Task: In the  document Childlabor.pdfMake this file  'available offline' Check 'Vision History' View the  non- printing characters
Action: Mouse moved to (45, 95)
Screenshot: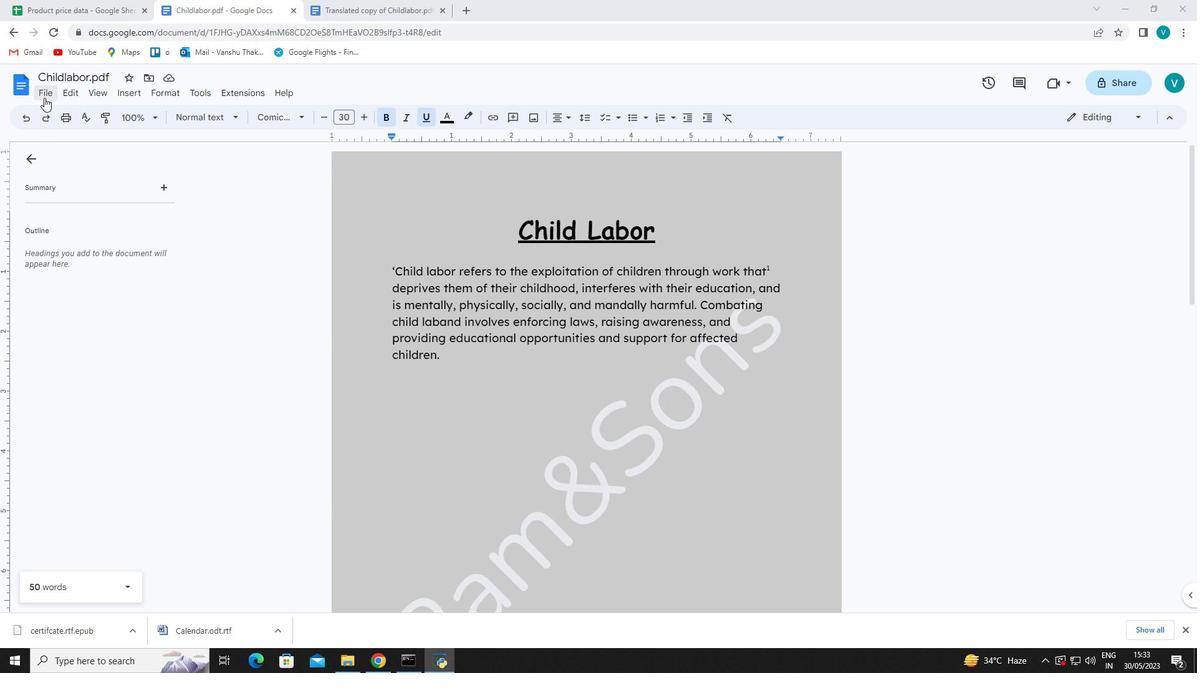 
Action: Mouse pressed left at (45, 95)
Screenshot: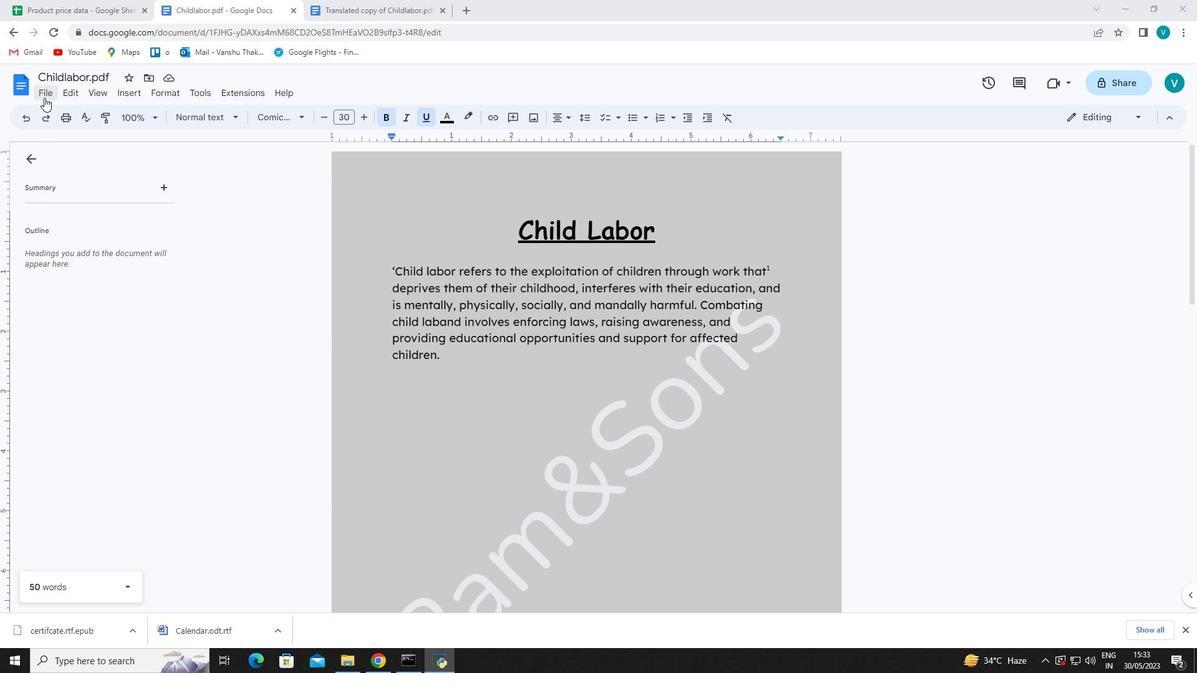 
Action: Mouse moved to (103, 358)
Screenshot: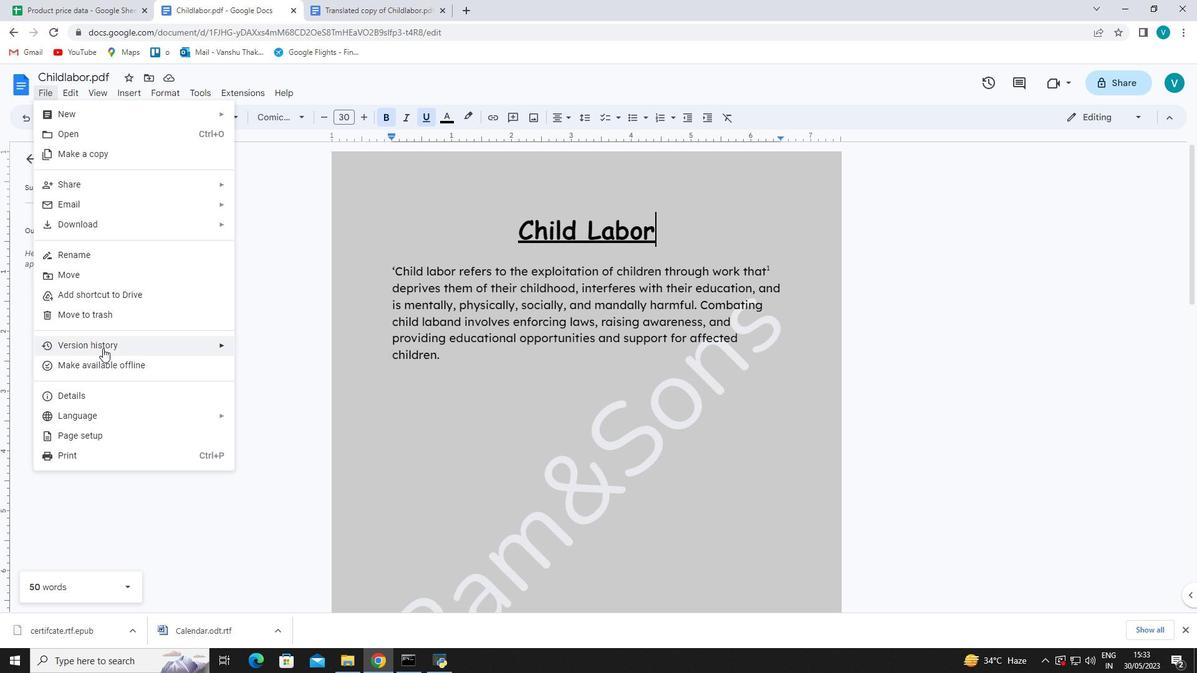 
Action: Mouse pressed left at (103, 358)
Screenshot: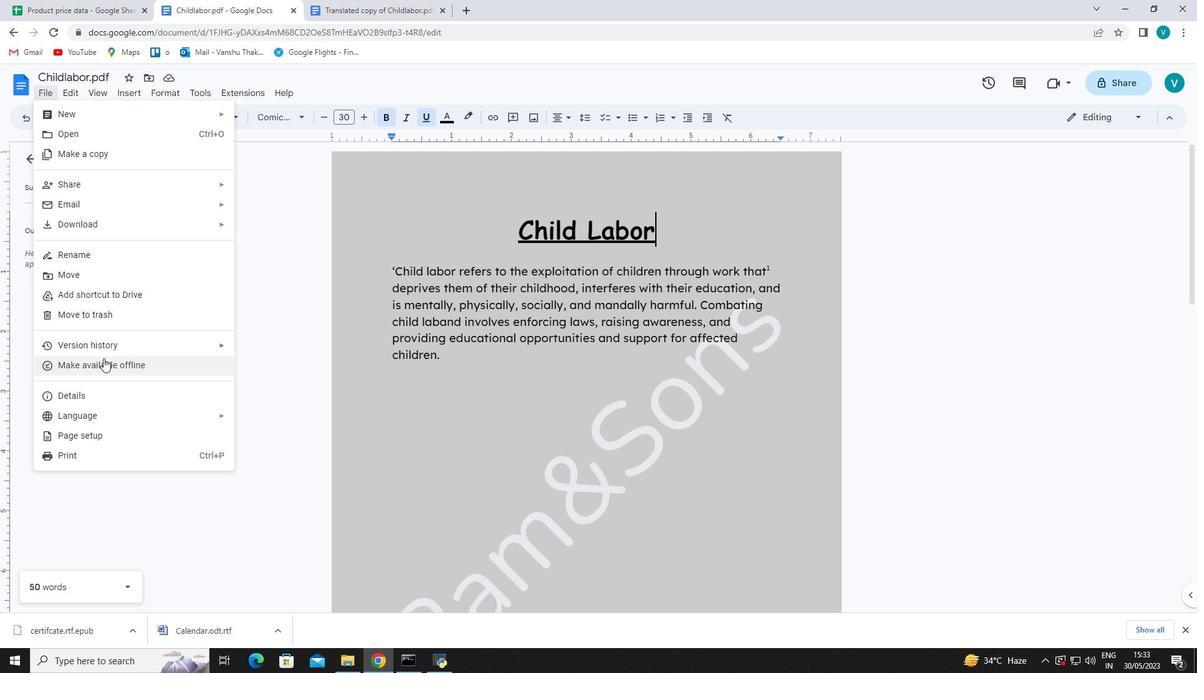 
Action: Mouse moved to (46, 96)
Screenshot: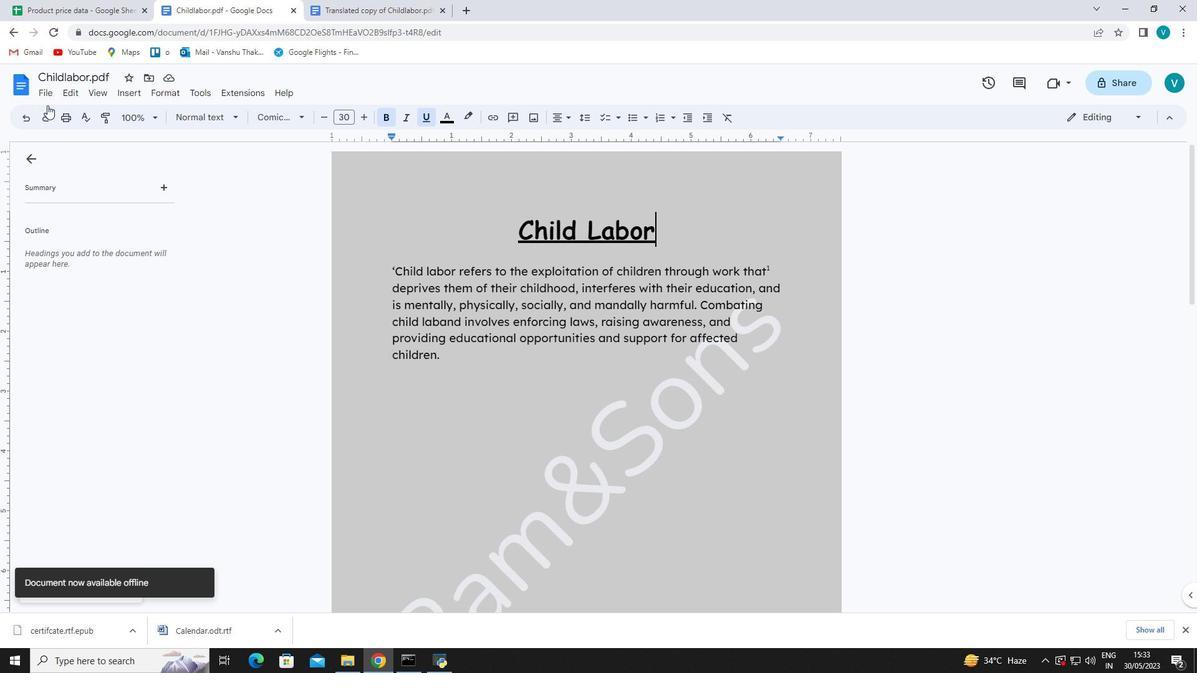 
Action: Mouse pressed left at (46, 96)
Screenshot: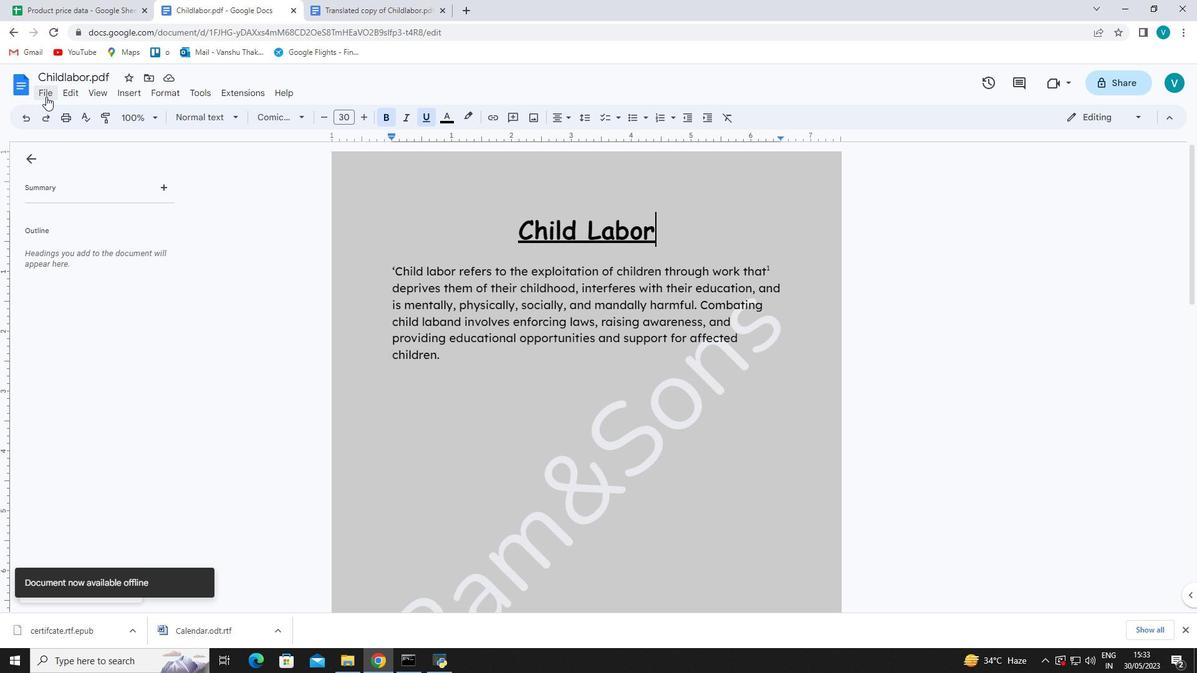 
Action: Mouse moved to (324, 349)
Screenshot: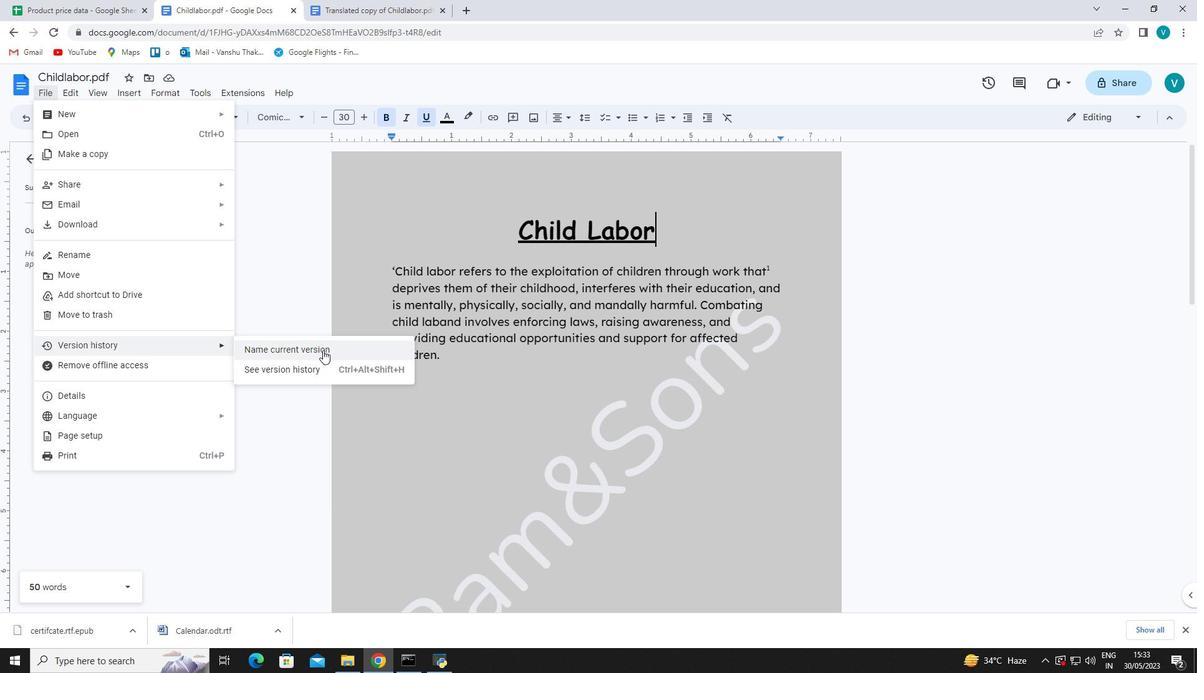 
Action: Mouse pressed left at (324, 349)
Screenshot: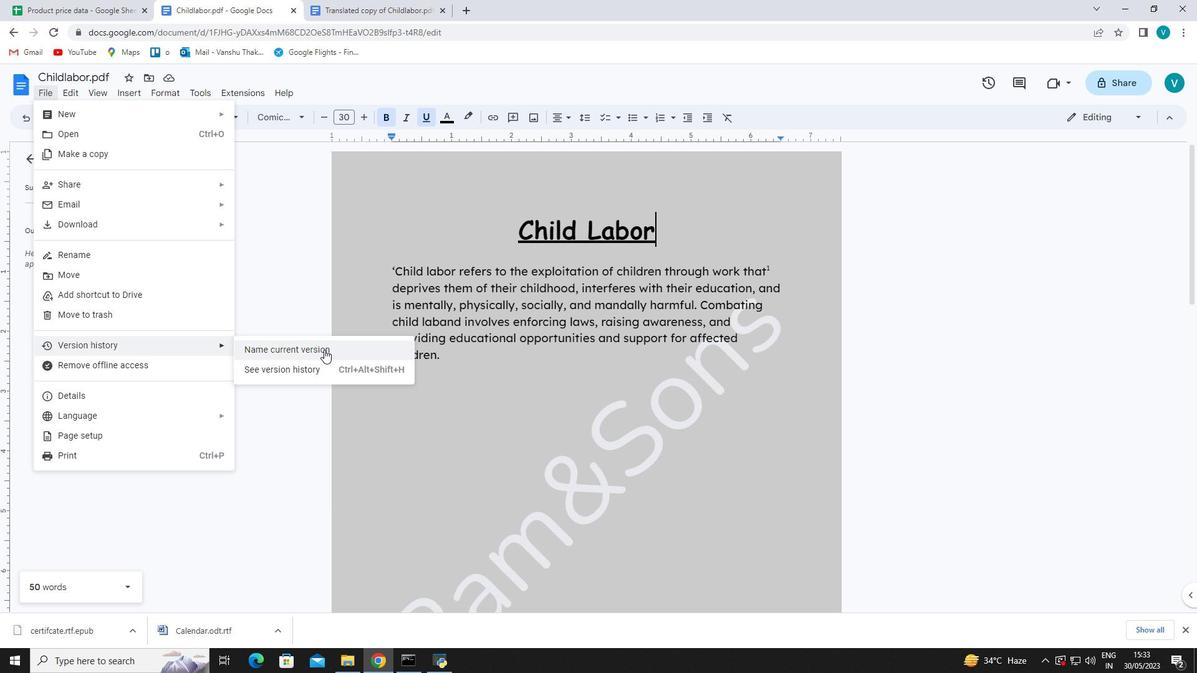 
Action: Mouse moved to (688, 283)
Screenshot: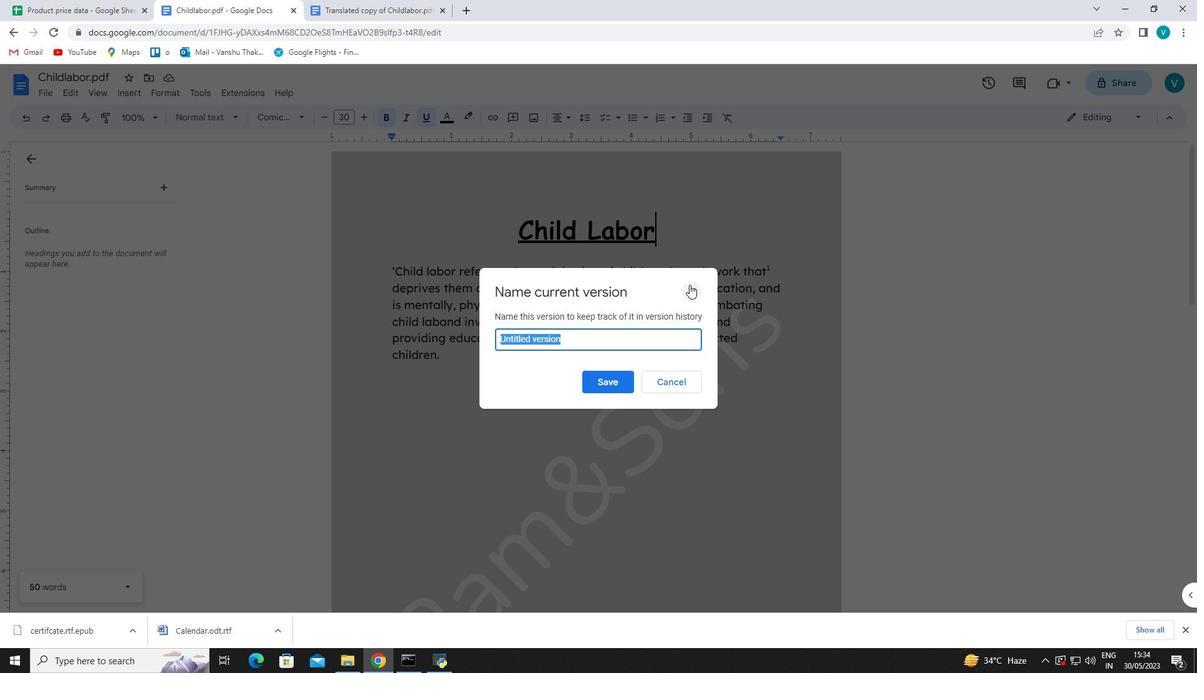 
Action: Mouse pressed left at (688, 283)
Screenshot: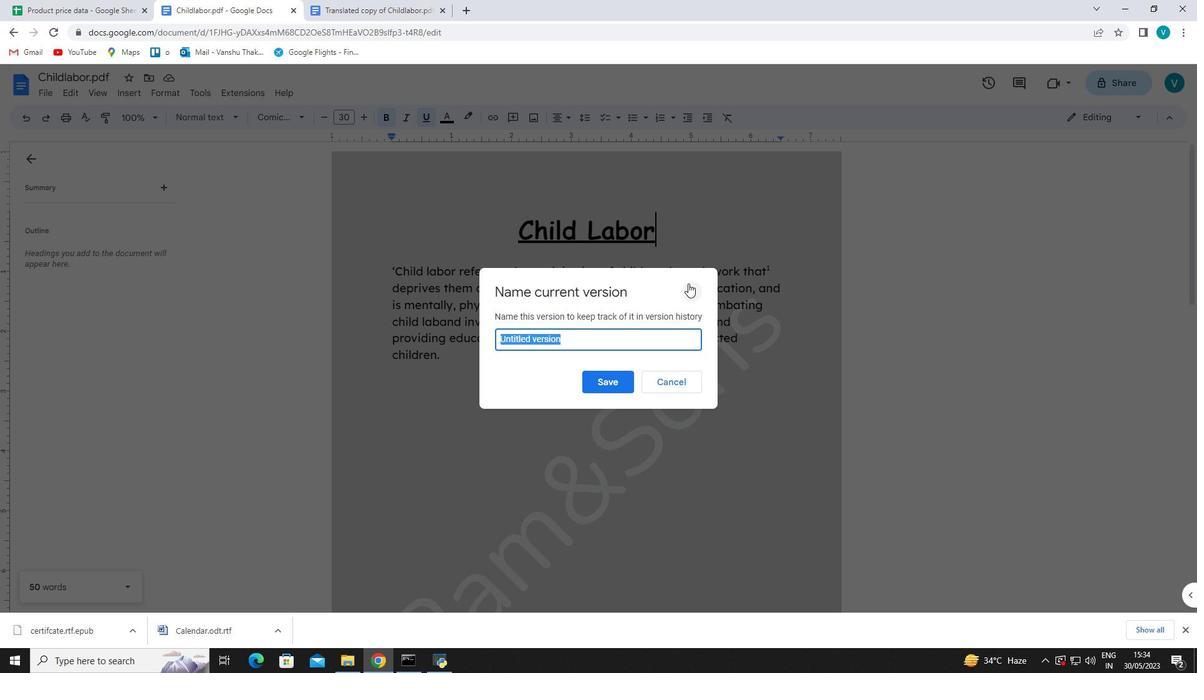 
Action: Mouse moved to (92, 92)
Screenshot: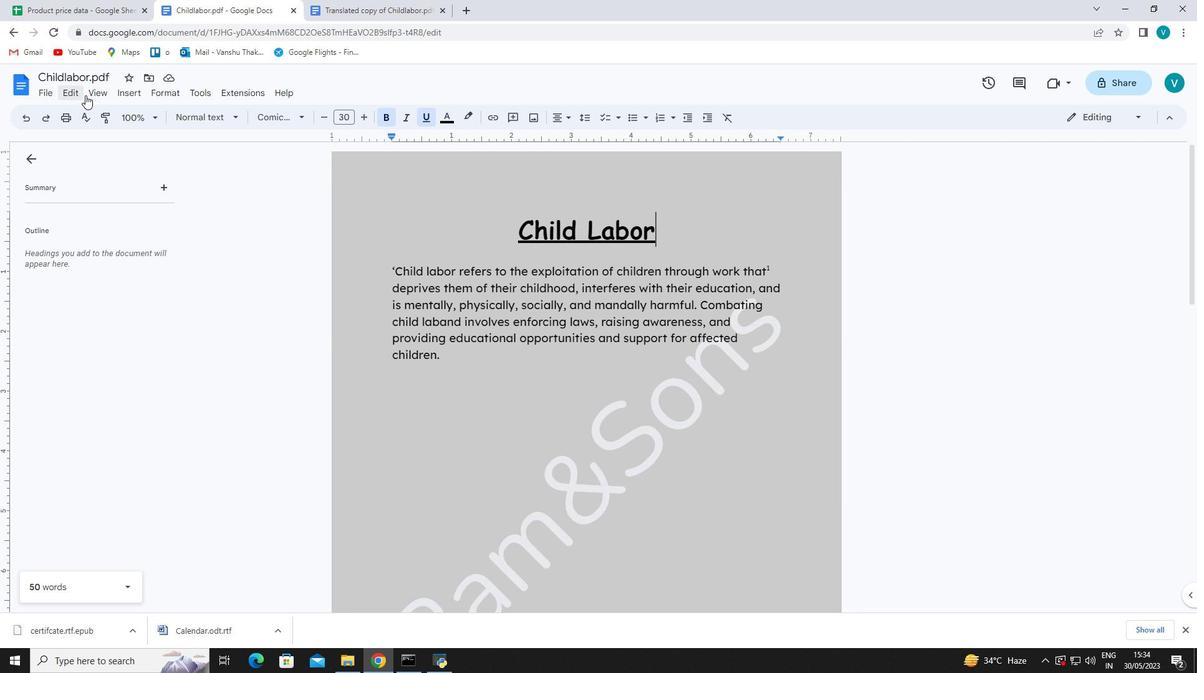 
Action: Mouse pressed left at (92, 92)
Screenshot: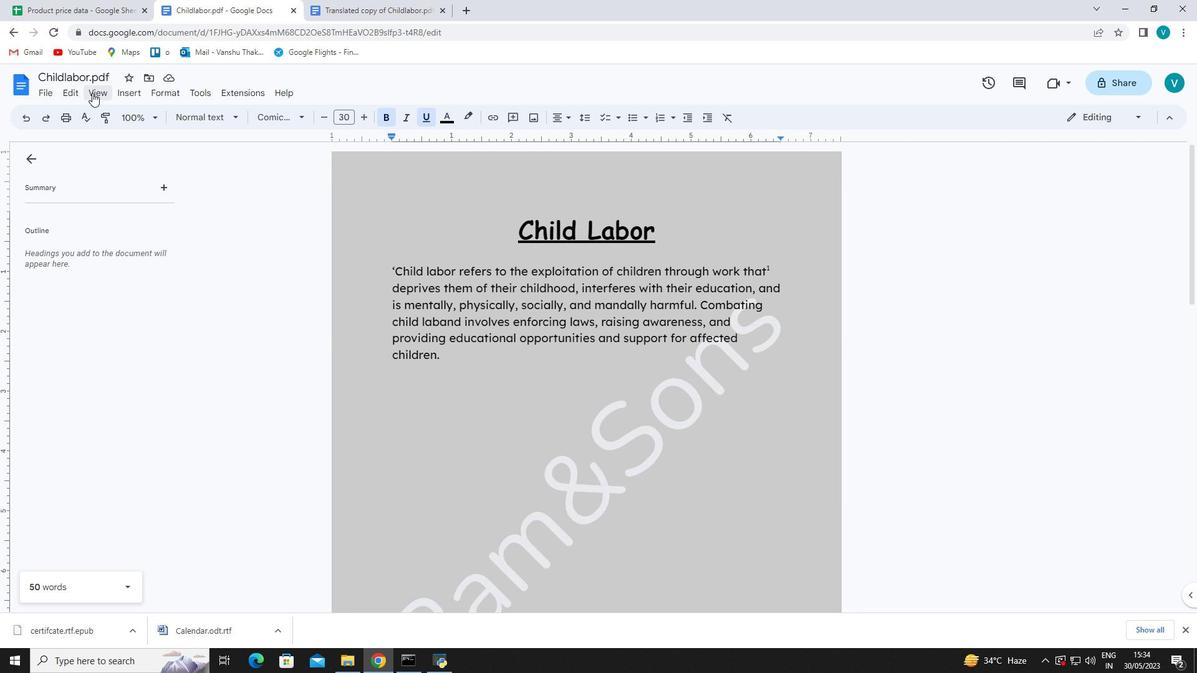 
Action: Mouse moved to (124, 218)
Screenshot: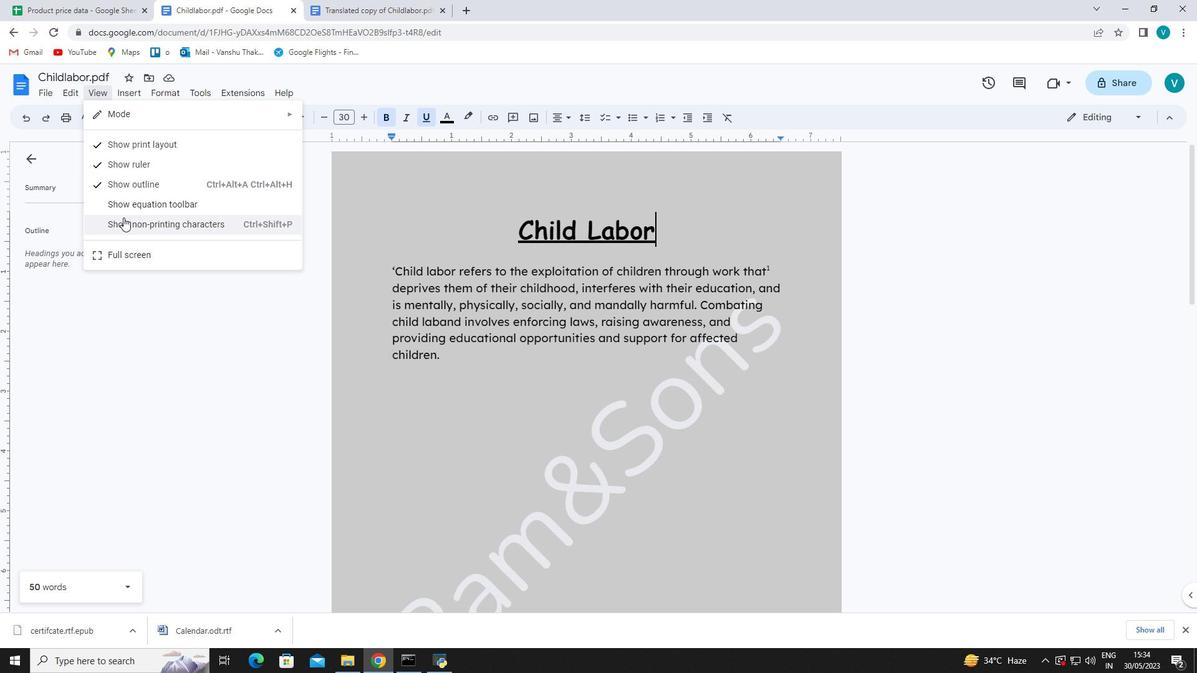 
Action: Mouse pressed left at (124, 218)
Screenshot: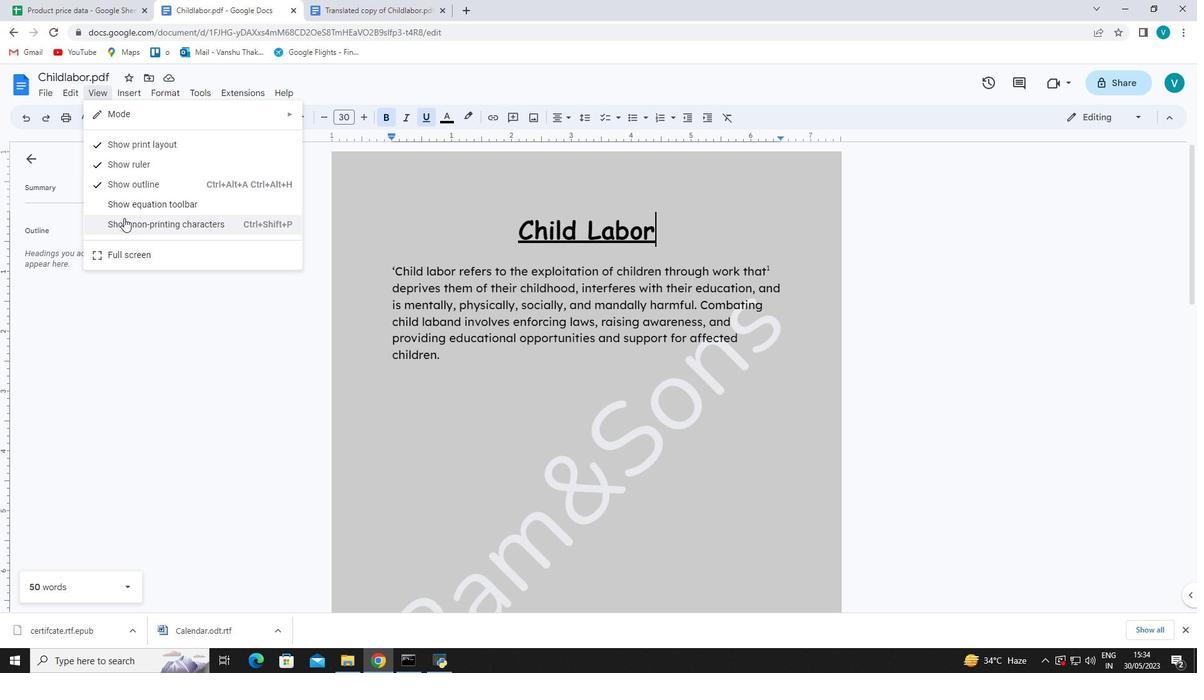 
Action: Mouse moved to (243, 189)
Screenshot: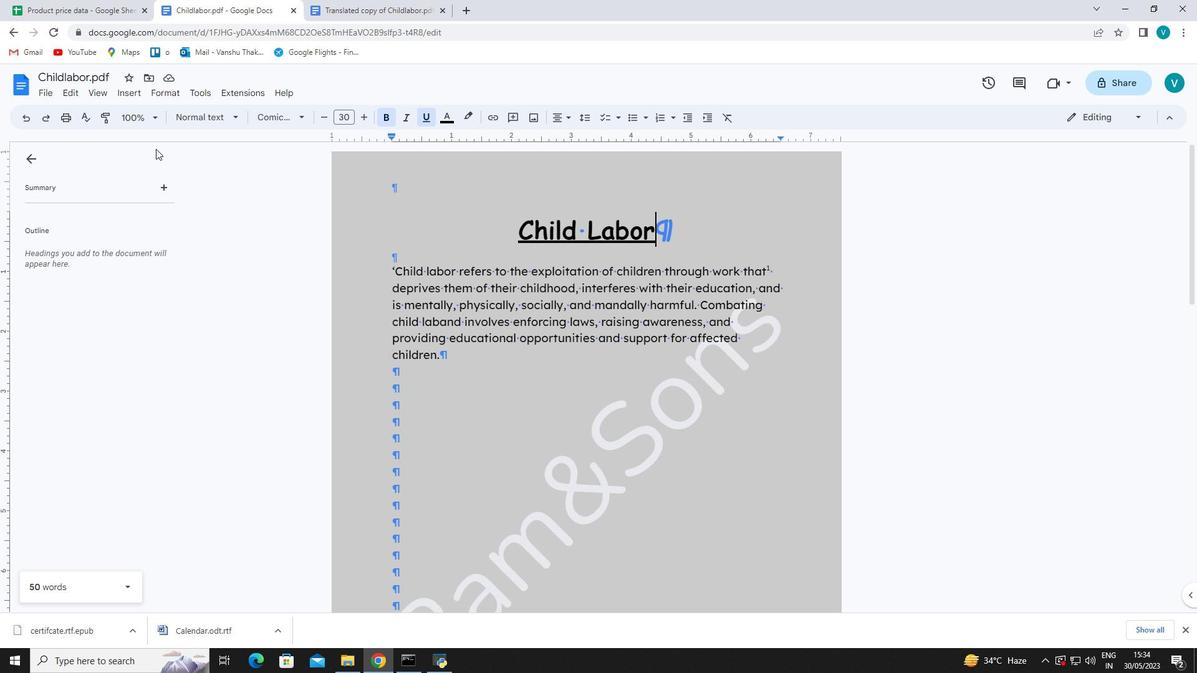 
